 Task: Create a due date automation trigger when advanced on, on the monday after a card is due add fields without custom field "Resume" set to a date more than 1 days ago at 11:00 AM.
Action: Mouse moved to (947, 84)
Screenshot: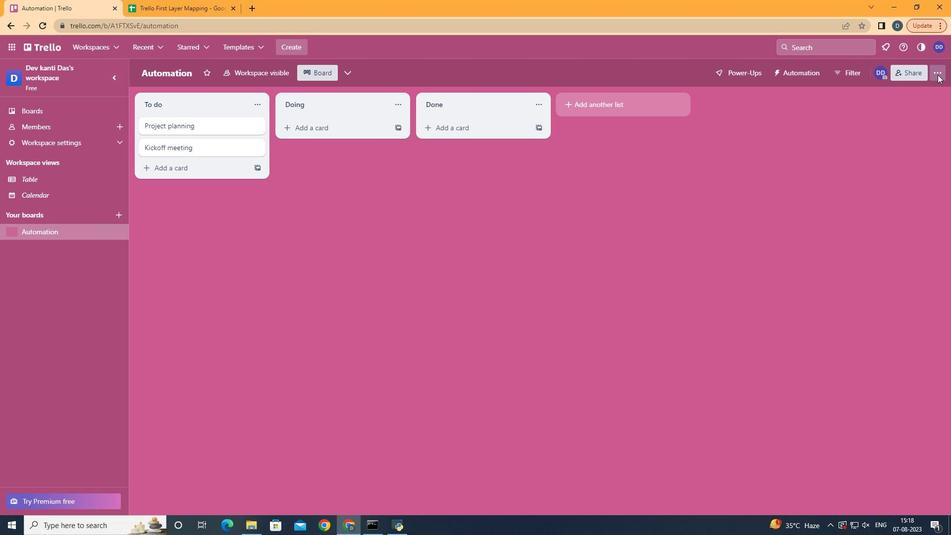 
Action: Mouse pressed left at (947, 84)
Screenshot: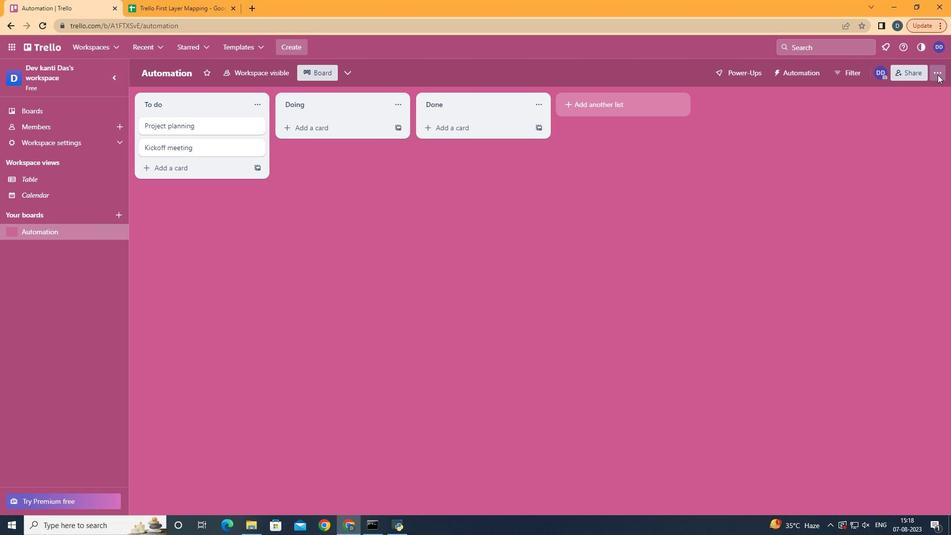 
Action: Mouse moved to (863, 225)
Screenshot: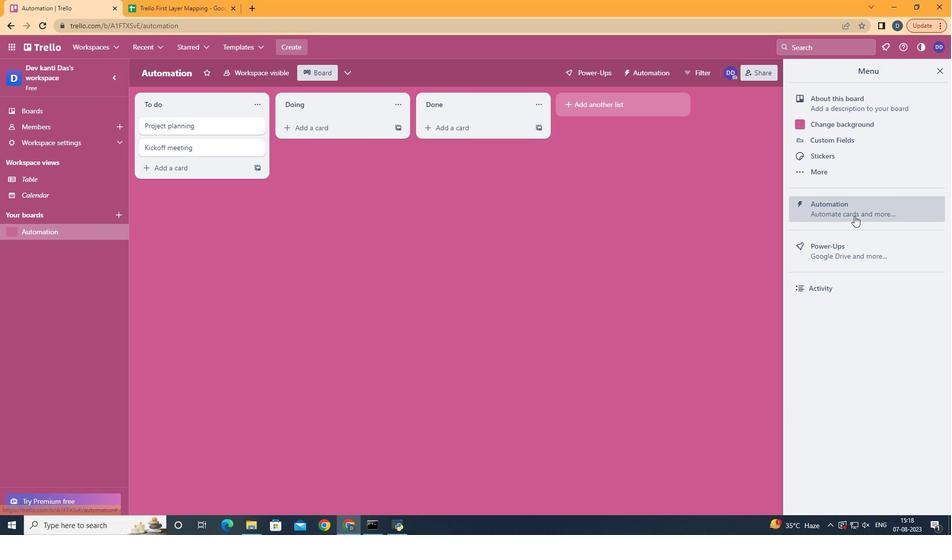 
Action: Mouse pressed left at (863, 225)
Screenshot: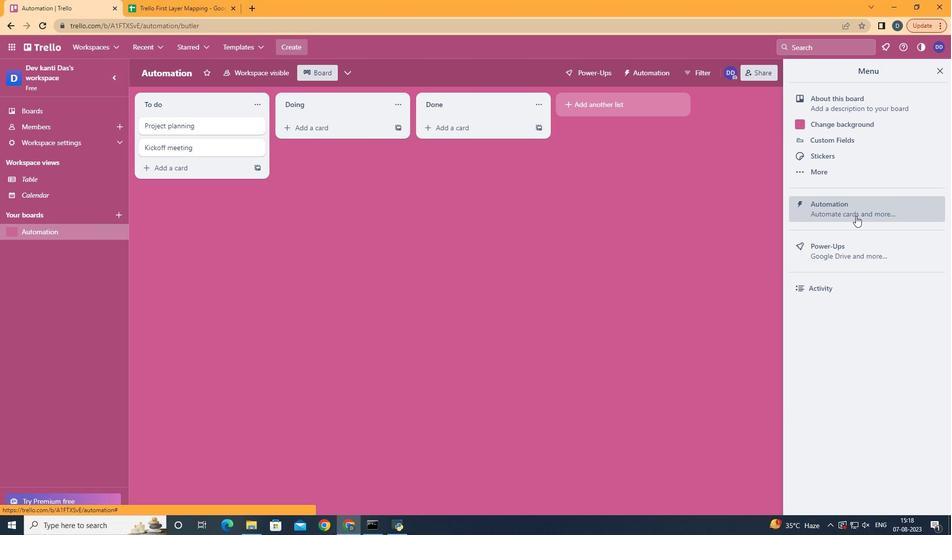 
Action: Mouse moved to (214, 206)
Screenshot: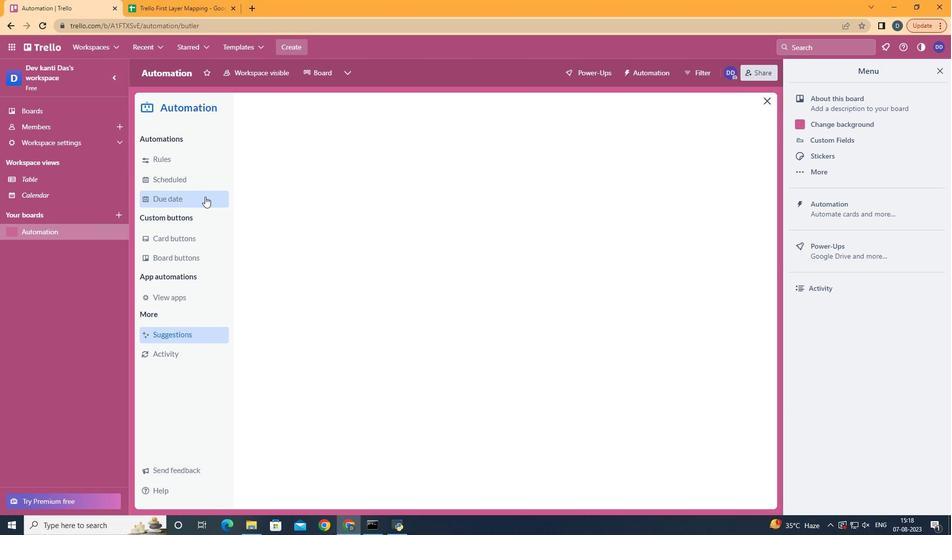 
Action: Mouse pressed left at (214, 206)
Screenshot: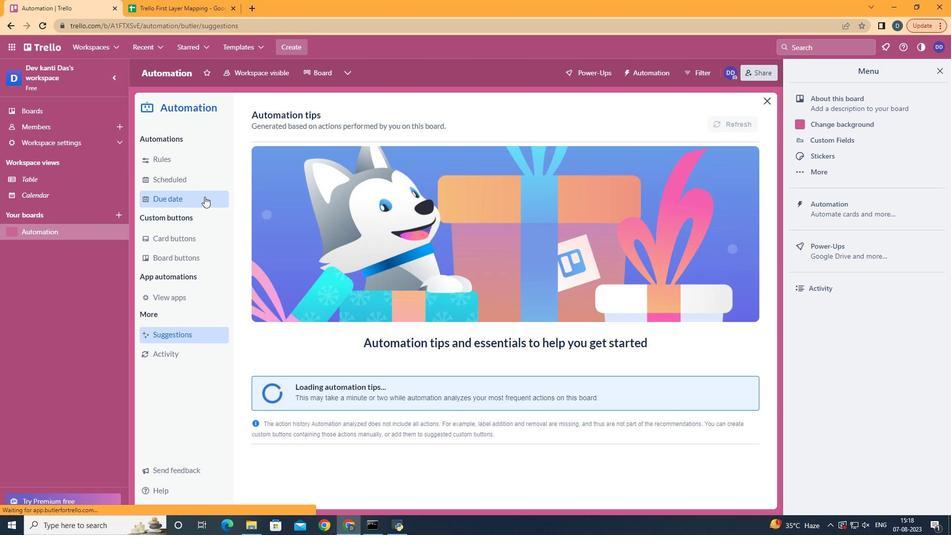 
Action: Mouse moved to (716, 129)
Screenshot: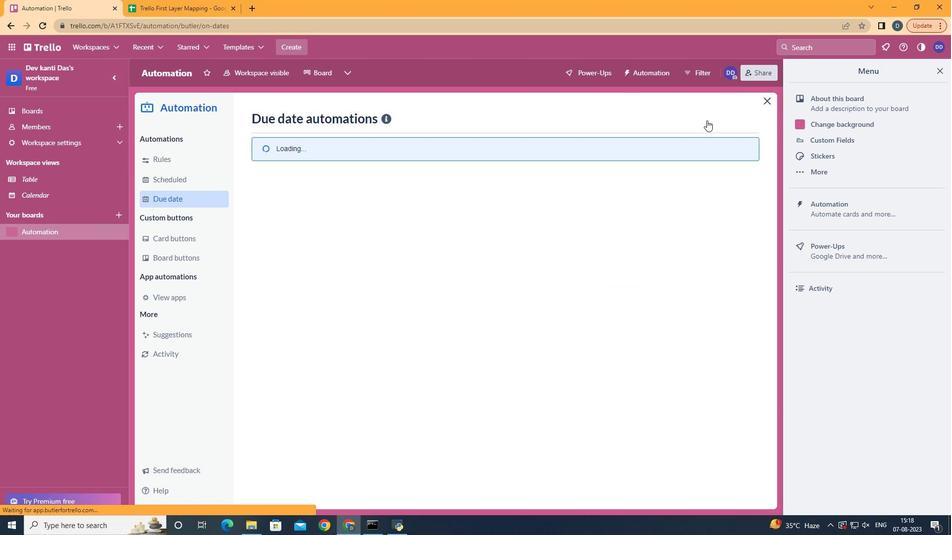 
Action: Mouse pressed left at (716, 129)
Screenshot: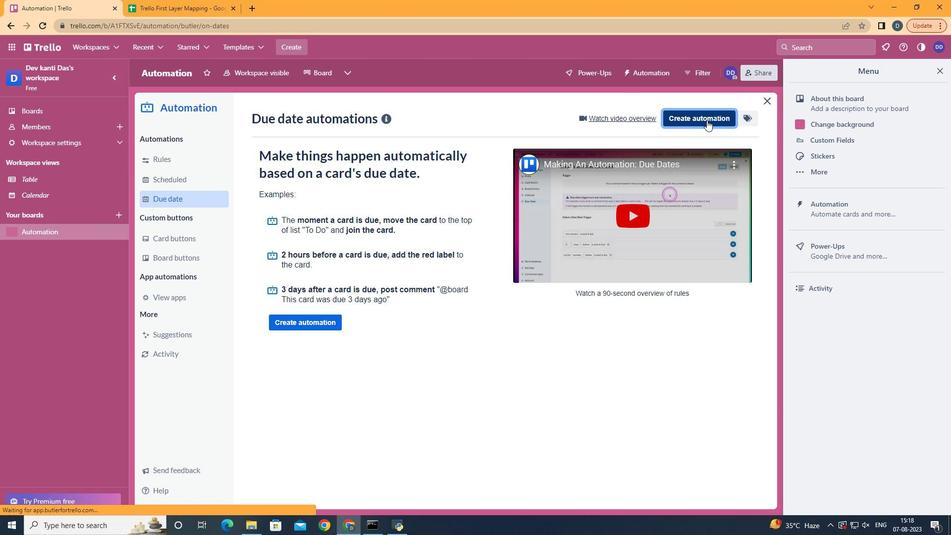 
Action: Mouse moved to (537, 224)
Screenshot: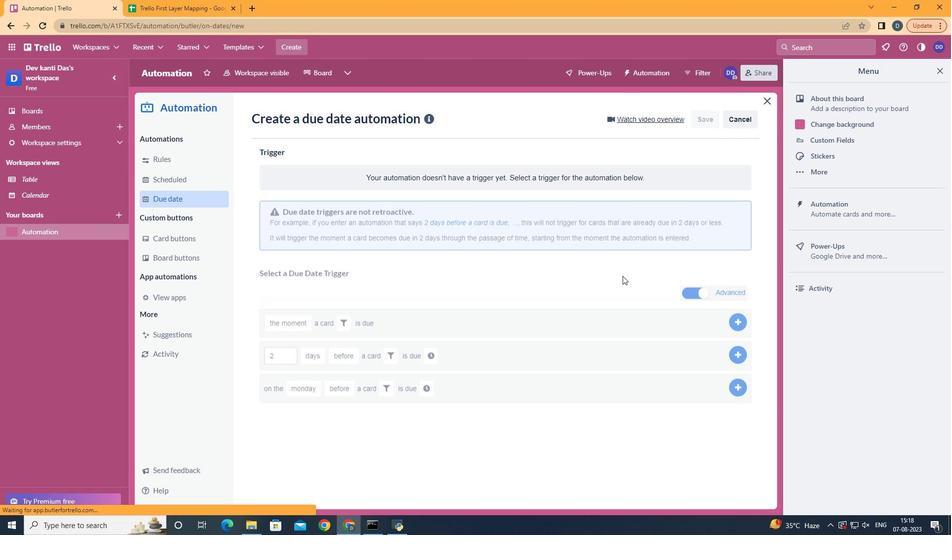 
Action: Mouse pressed left at (537, 224)
Screenshot: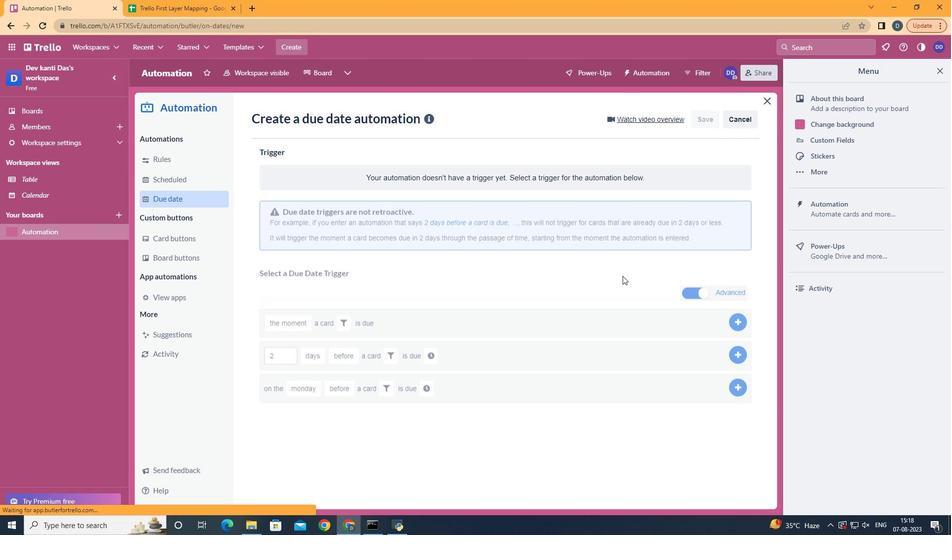 
Action: Mouse moved to (334, 266)
Screenshot: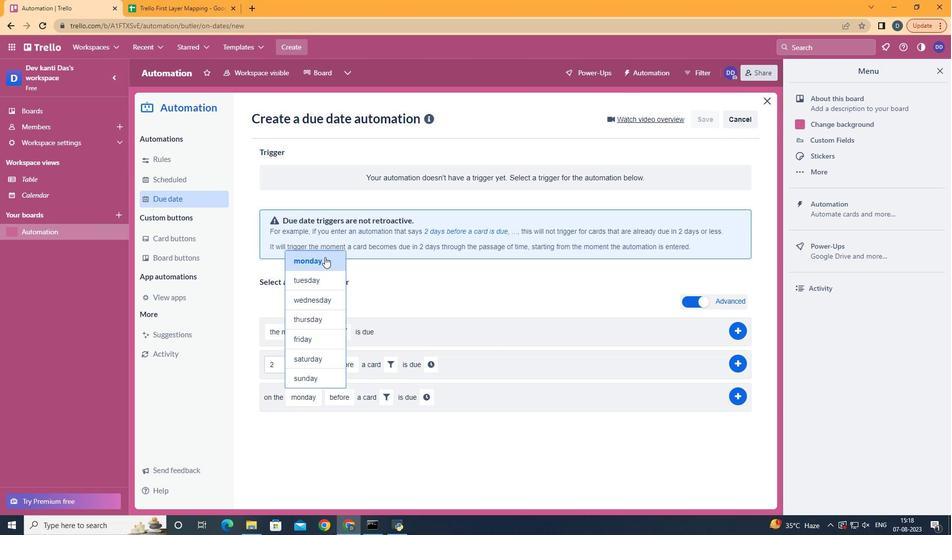 
Action: Mouse pressed left at (334, 266)
Screenshot: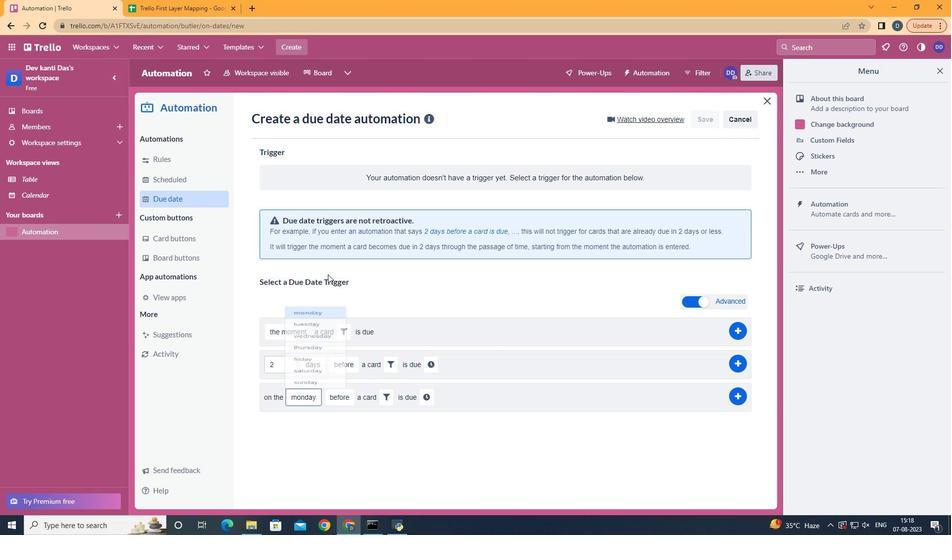 
Action: Mouse moved to (349, 448)
Screenshot: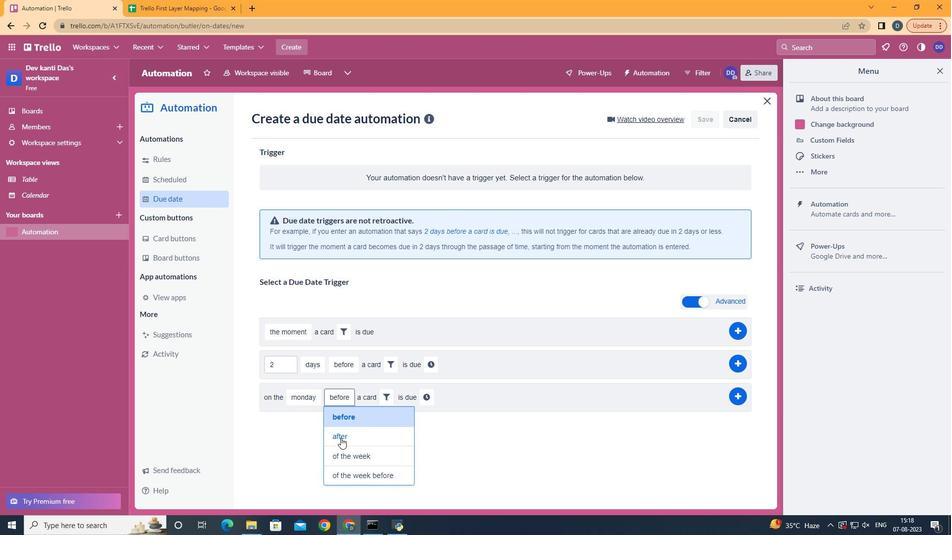 
Action: Mouse pressed left at (349, 448)
Screenshot: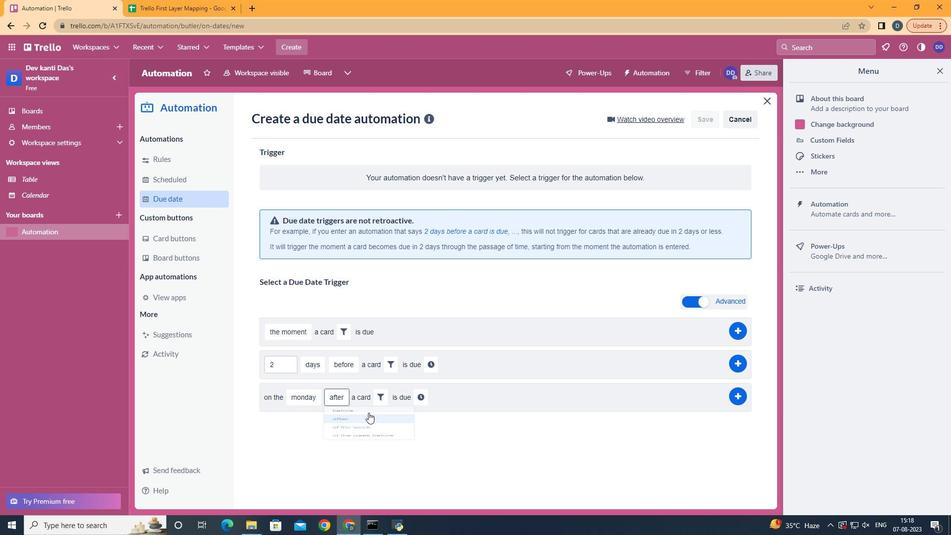 
Action: Mouse moved to (383, 404)
Screenshot: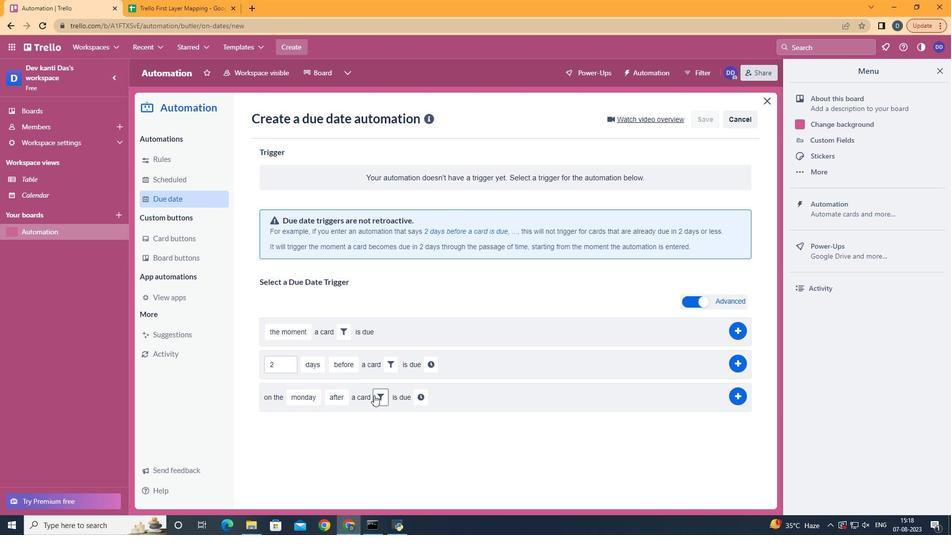 
Action: Mouse pressed left at (383, 404)
Screenshot: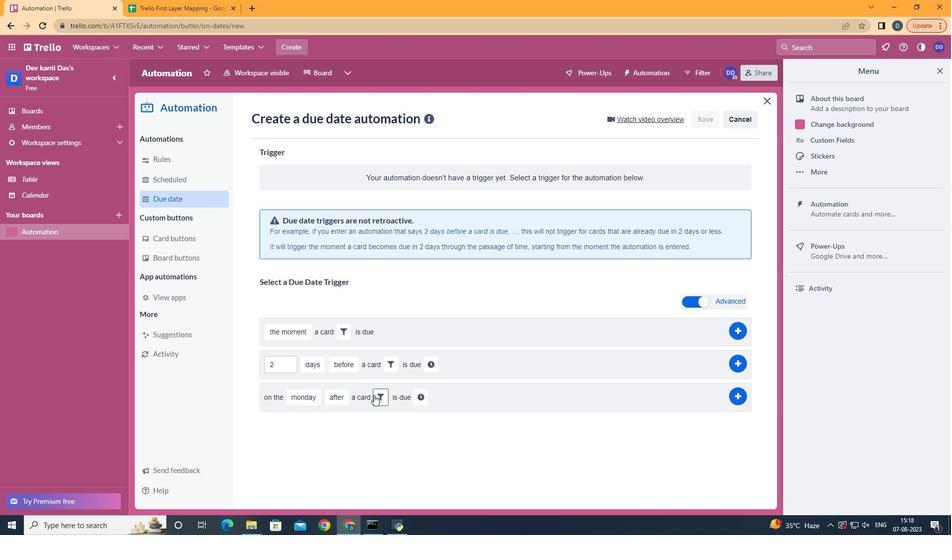 
Action: Mouse moved to (558, 431)
Screenshot: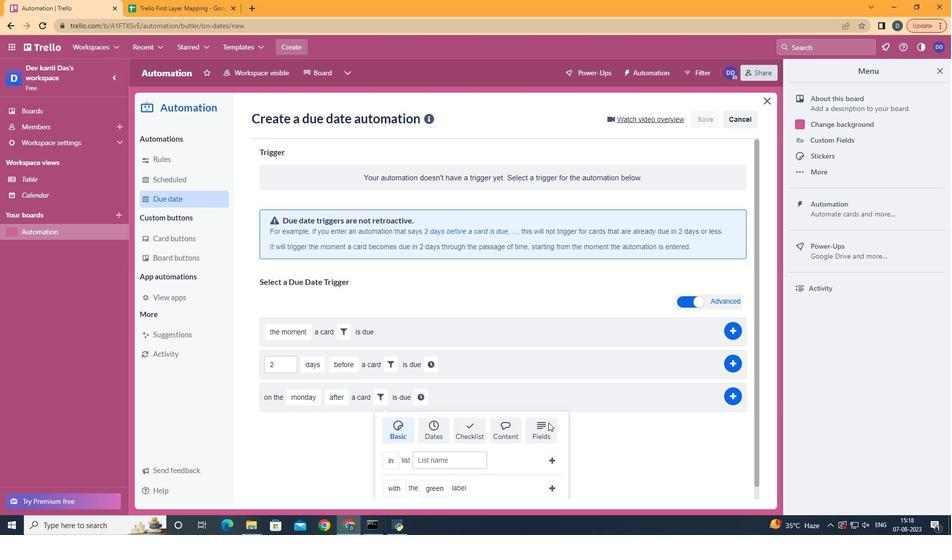 
Action: Mouse pressed left at (558, 431)
Screenshot: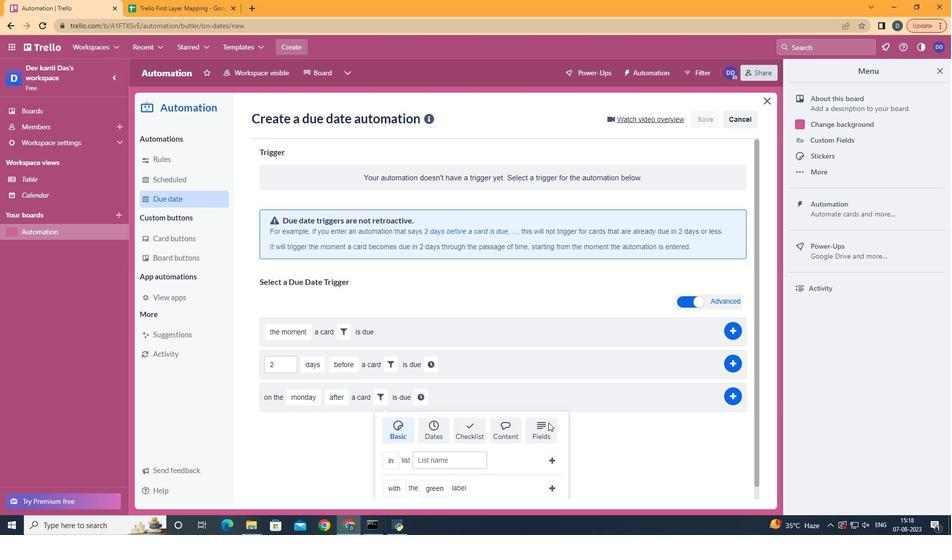 
Action: Mouse moved to (557, 431)
Screenshot: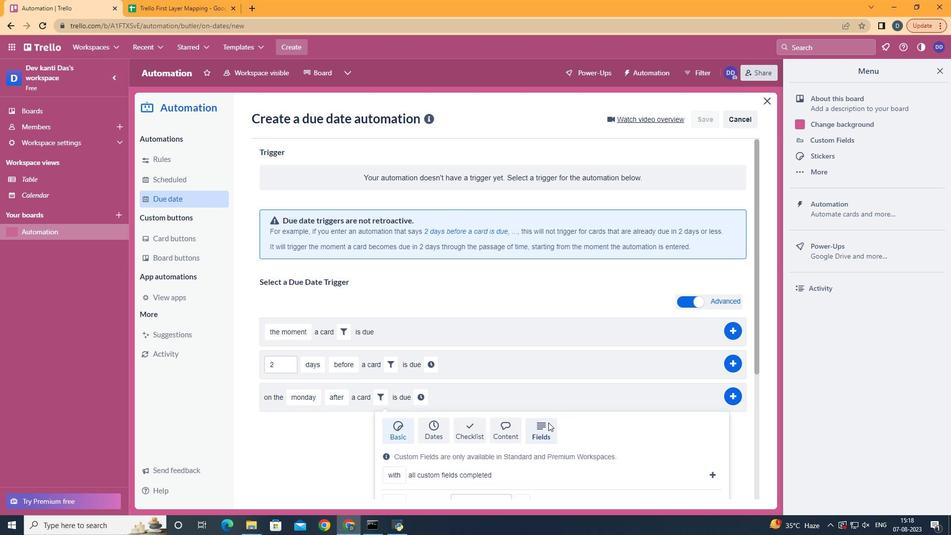 
Action: Mouse scrolled (557, 431) with delta (0, 0)
Screenshot: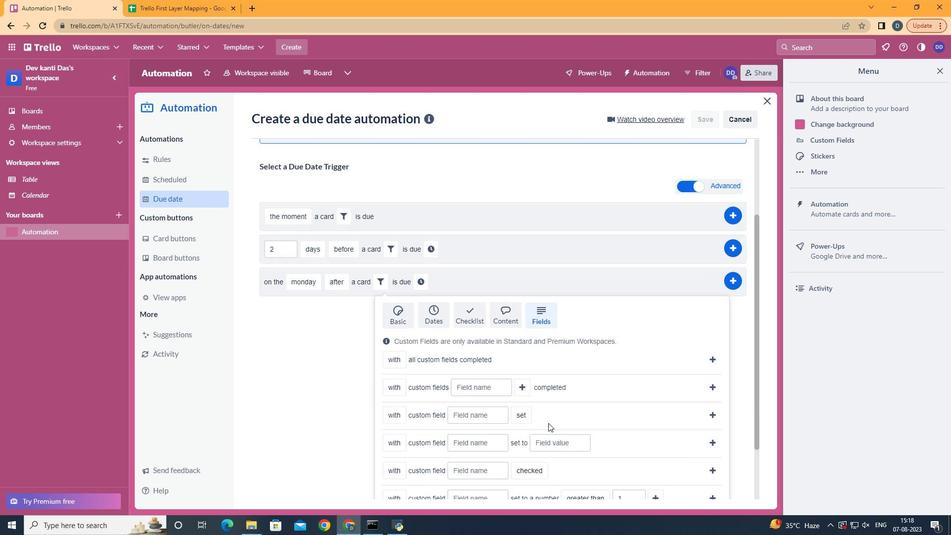 
Action: Mouse moved to (557, 432)
Screenshot: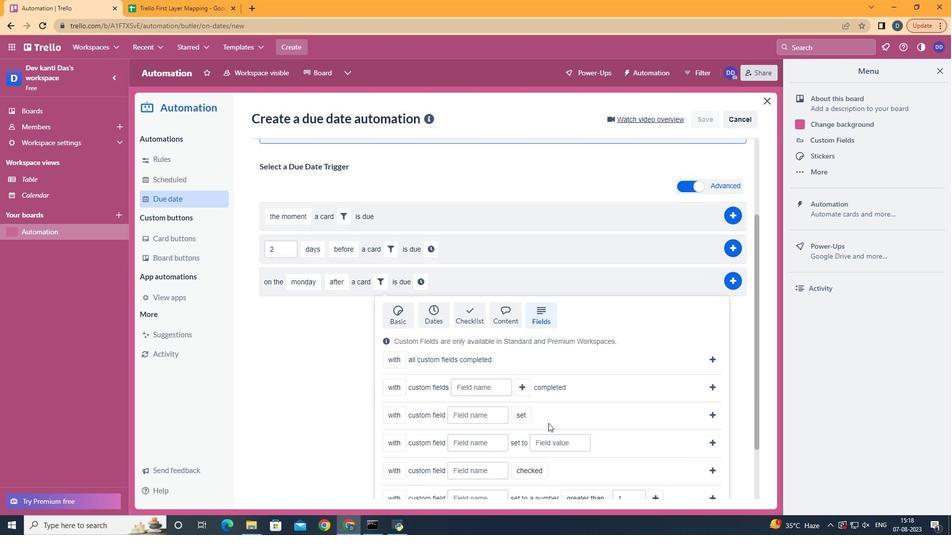 
Action: Mouse scrolled (557, 431) with delta (0, 0)
Screenshot: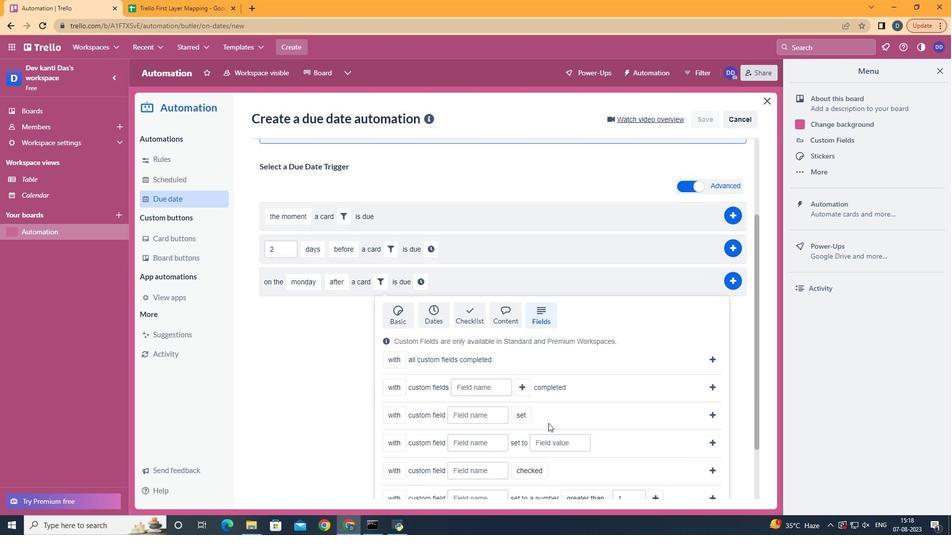 
Action: Mouse scrolled (557, 431) with delta (0, 0)
Screenshot: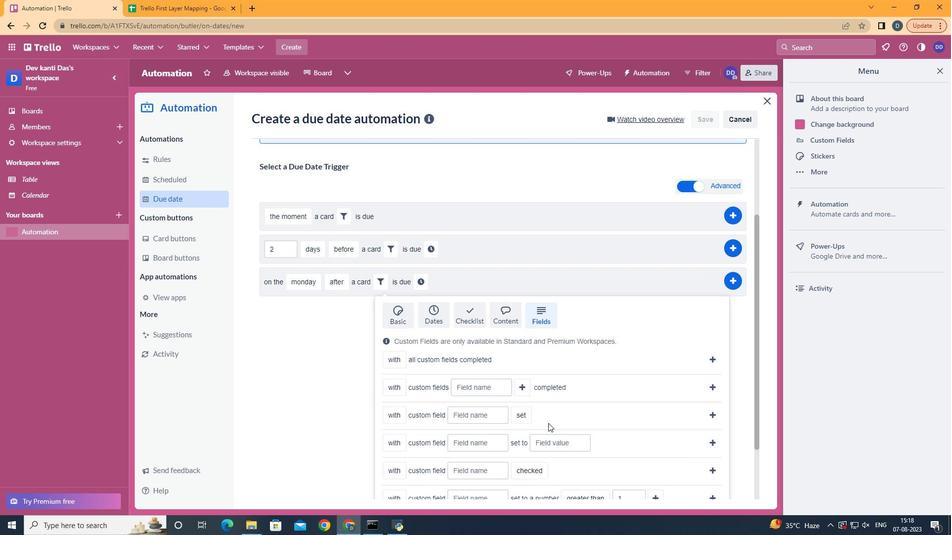 
Action: Mouse scrolled (557, 431) with delta (0, 0)
Screenshot: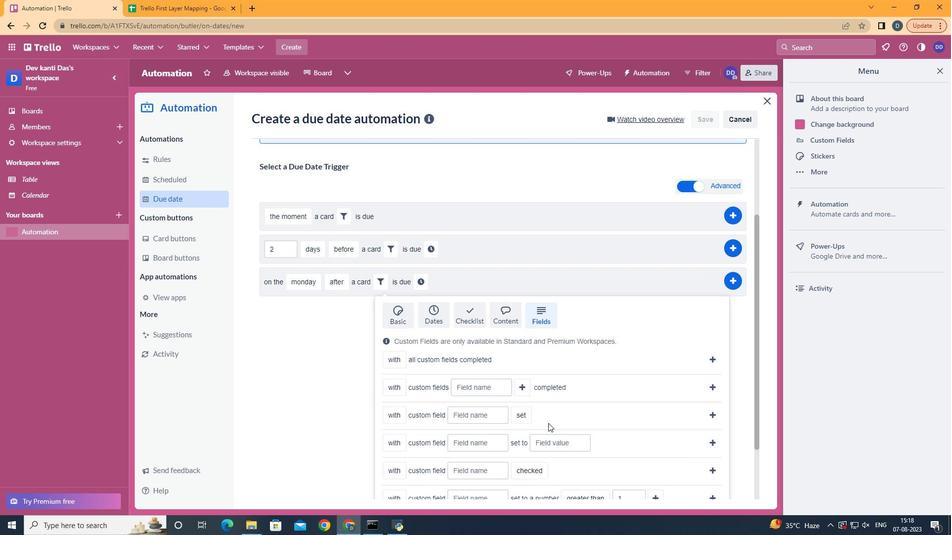 
Action: Mouse moved to (557, 432)
Screenshot: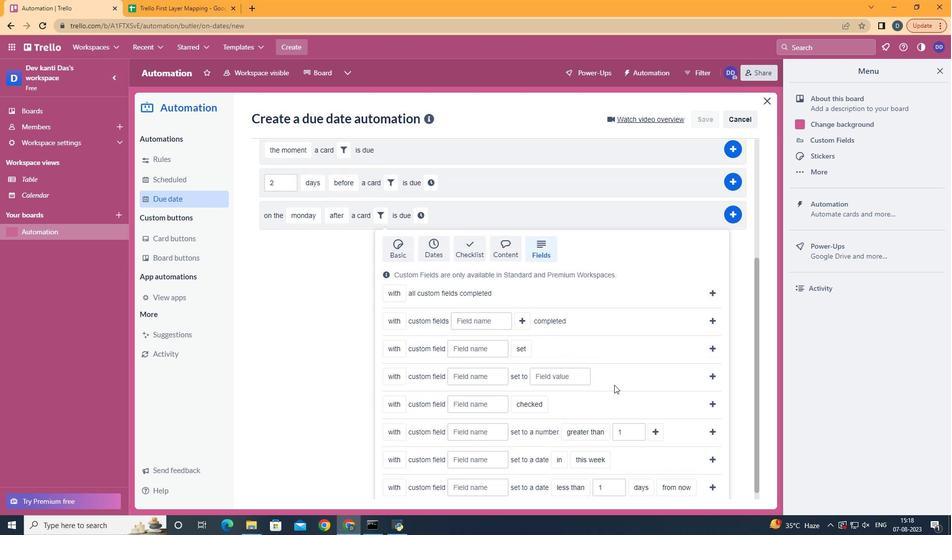 
Action: Mouse scrolled (557, 431) with delta (0, 0)
Screenshot: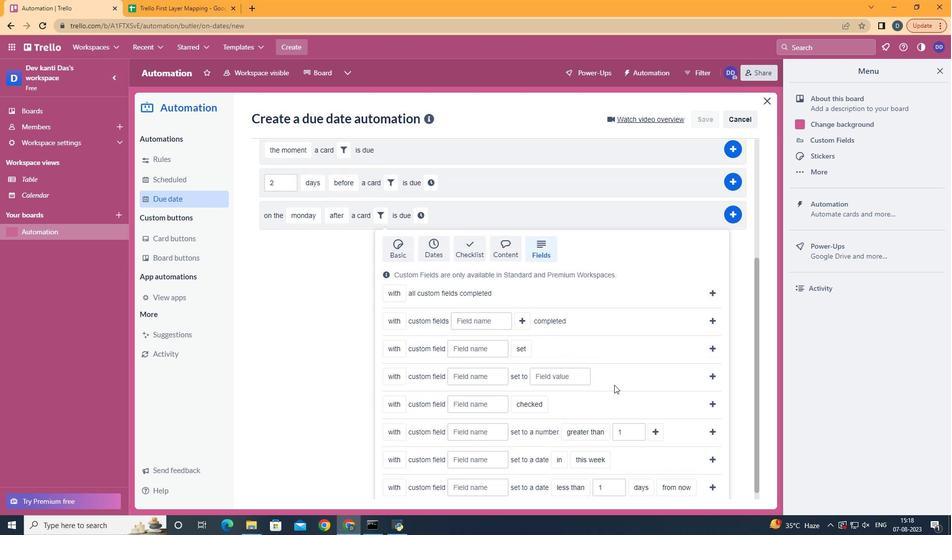 
Action: Mouse moved to (584, 417)
Screenshot: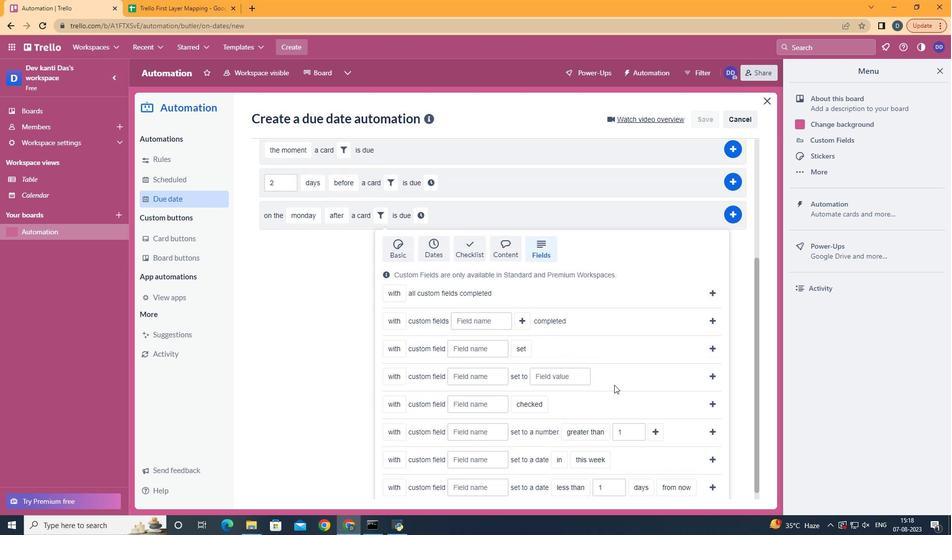 
Action: Mouse scrolled (557, 431) with delta (0, 0)
Screenshot: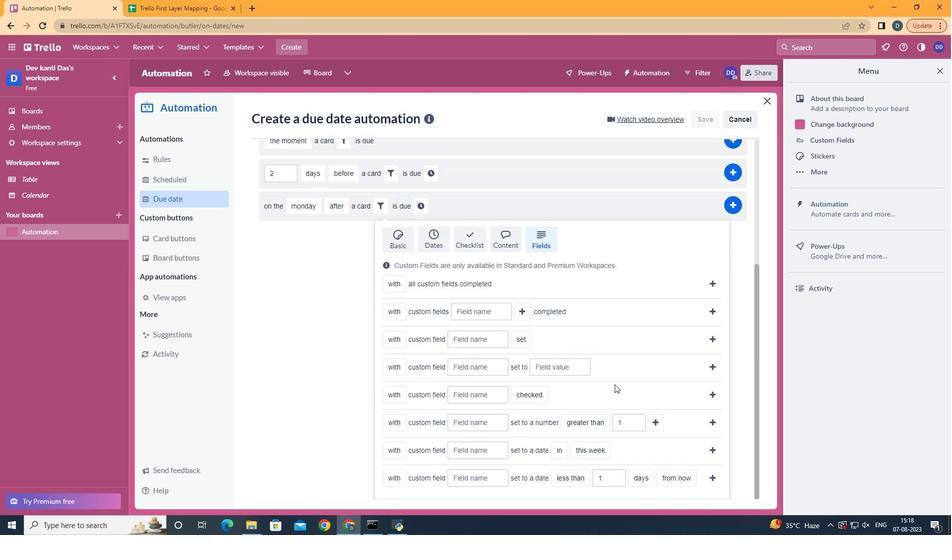 
Action: Mouse moved to (408, 472)
Screenshot: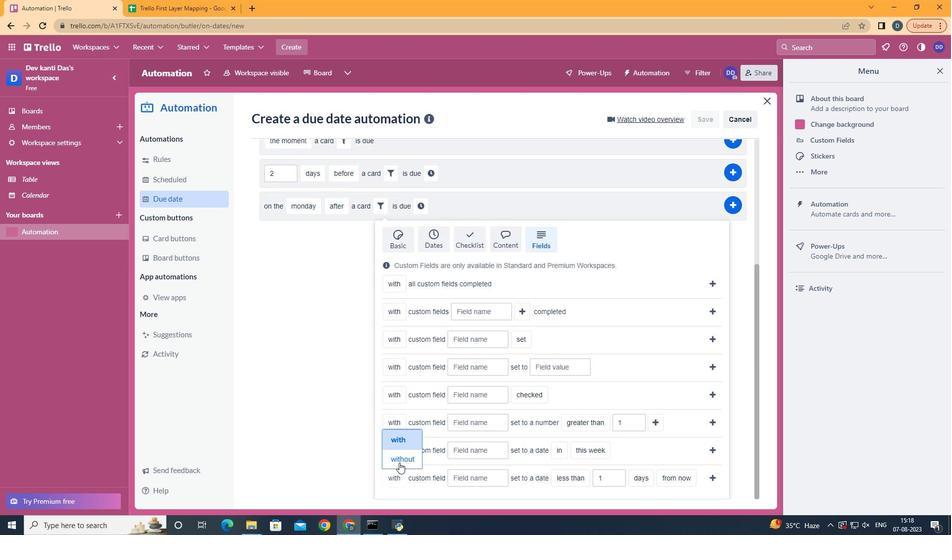 
Action: Mouse pressed left at (408, 472)
Screenshot: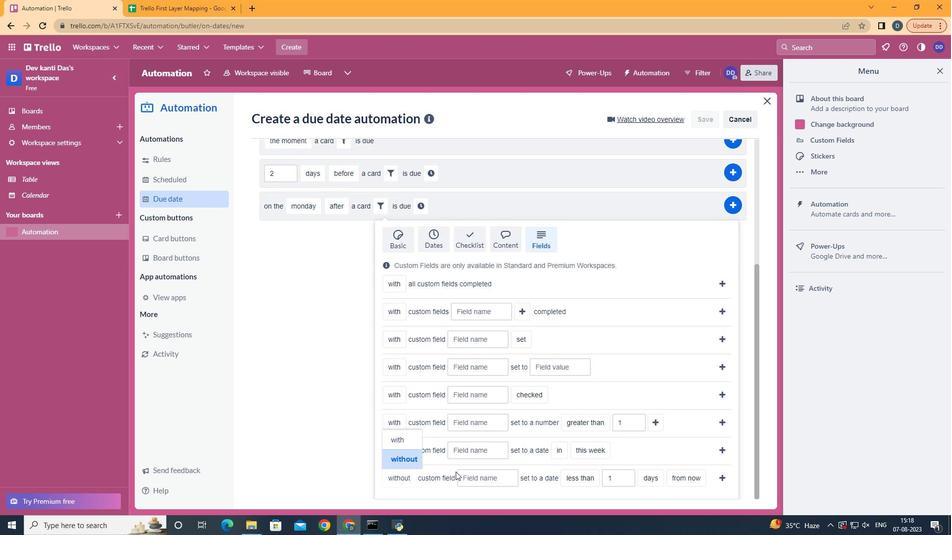 
Action: Mouse moved to (480, 484)
Screenshot: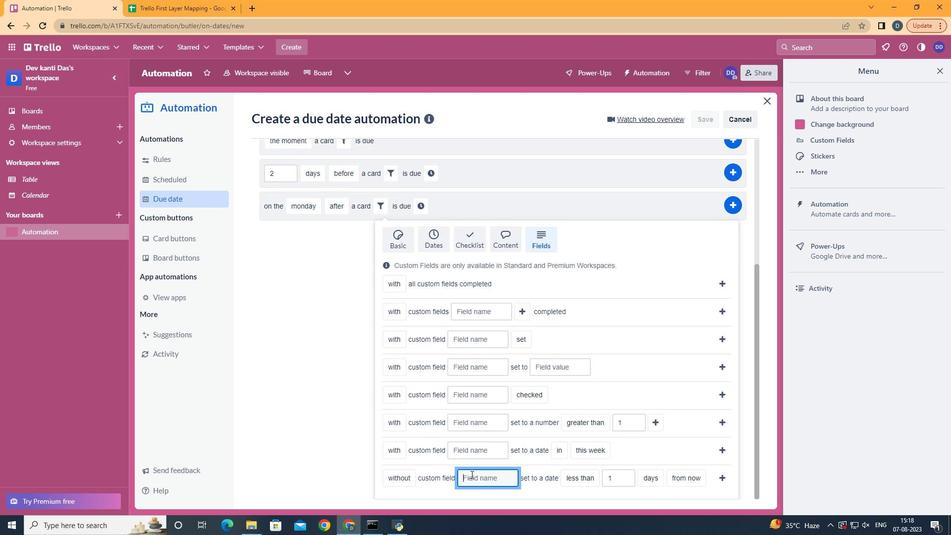 
Action: Mouse pressed left at (480, 484)
Screenshot: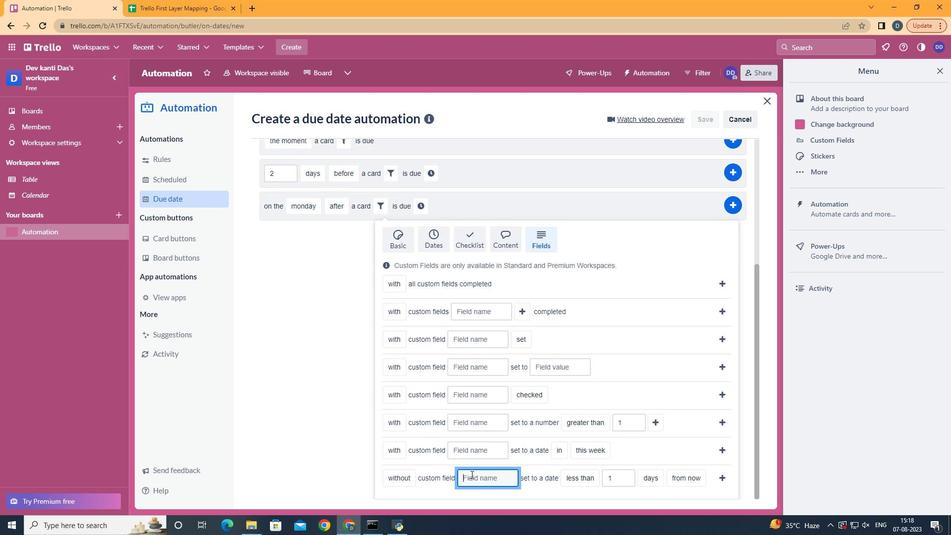 
Action: Key pressed <Key.shift>Resume
Screenshot: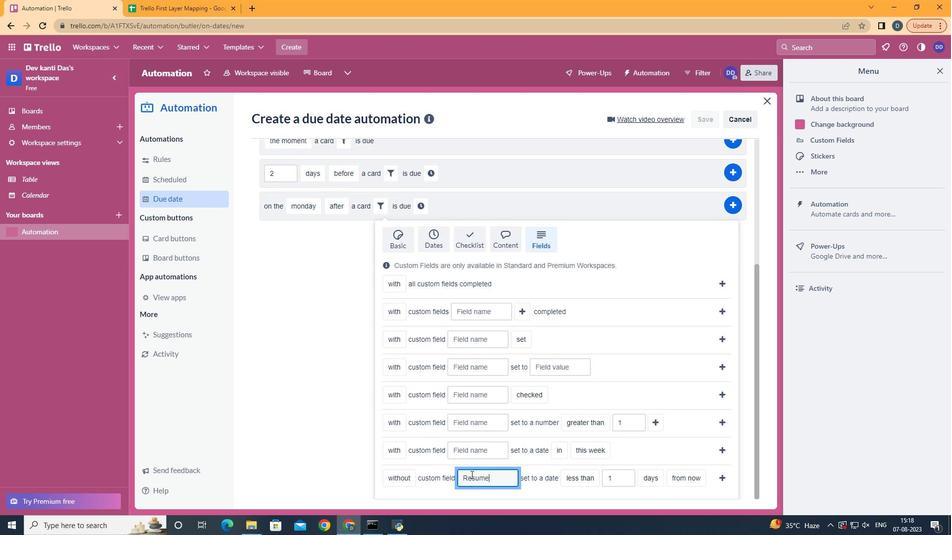 
Action: Mouse moved to (603, 443)
Screenshot: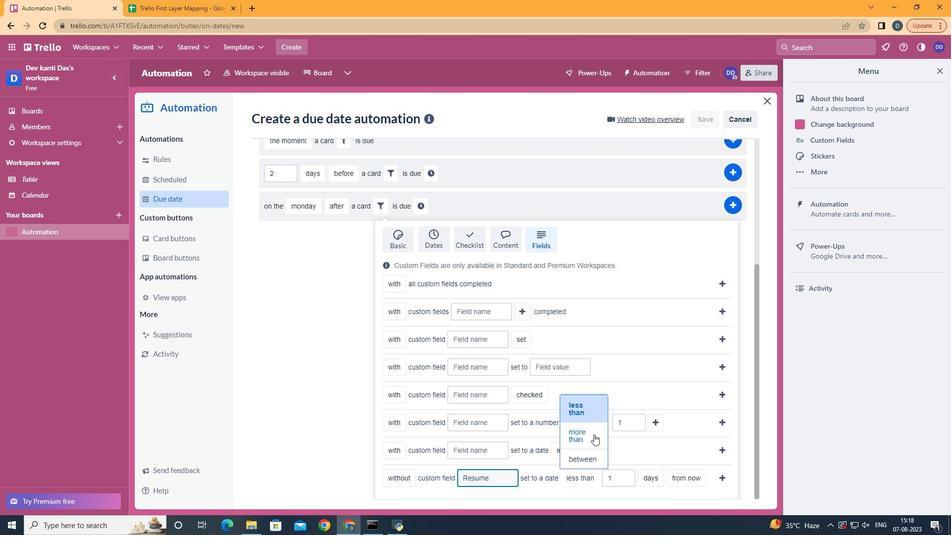 
Action: Mouse pressed left at (603, 443)
Screenshot: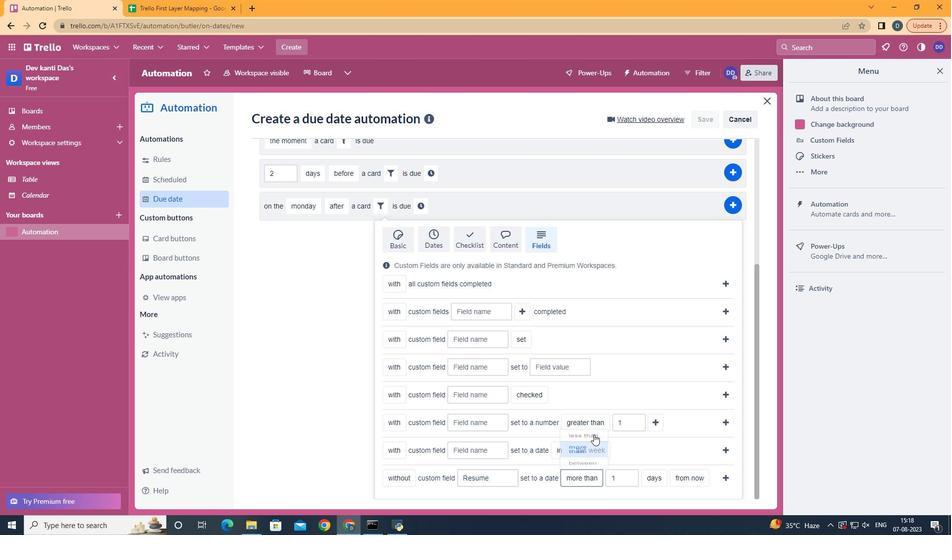 
Action: Mouse moved to (670, 450)
Screenshot: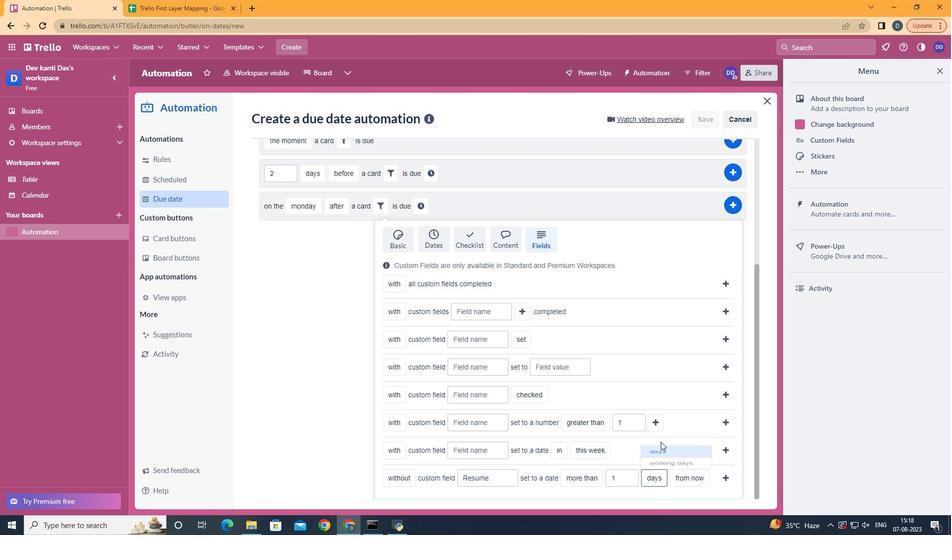 
Action: Mouse pressed left at (670, 450)
Screenshot: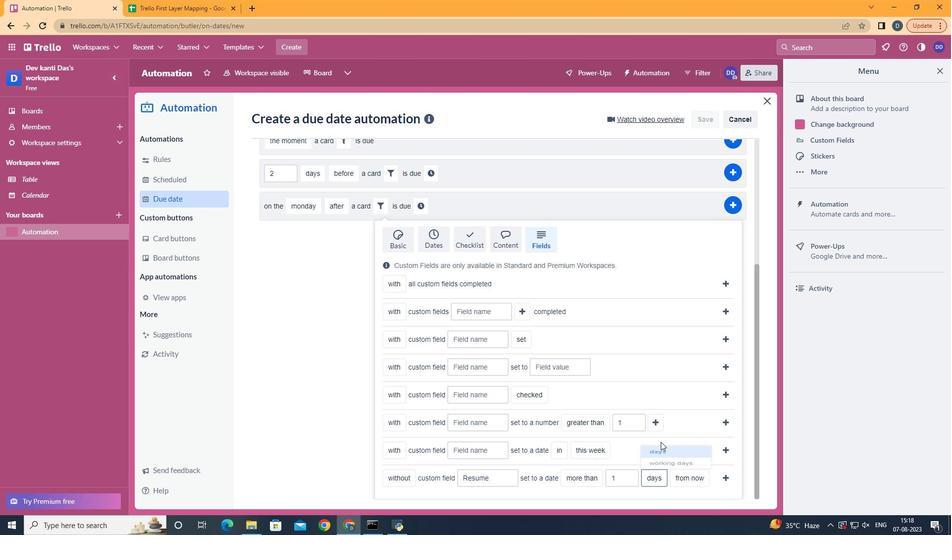 
Action: Mouse moved to (707, 472)
Screenshot: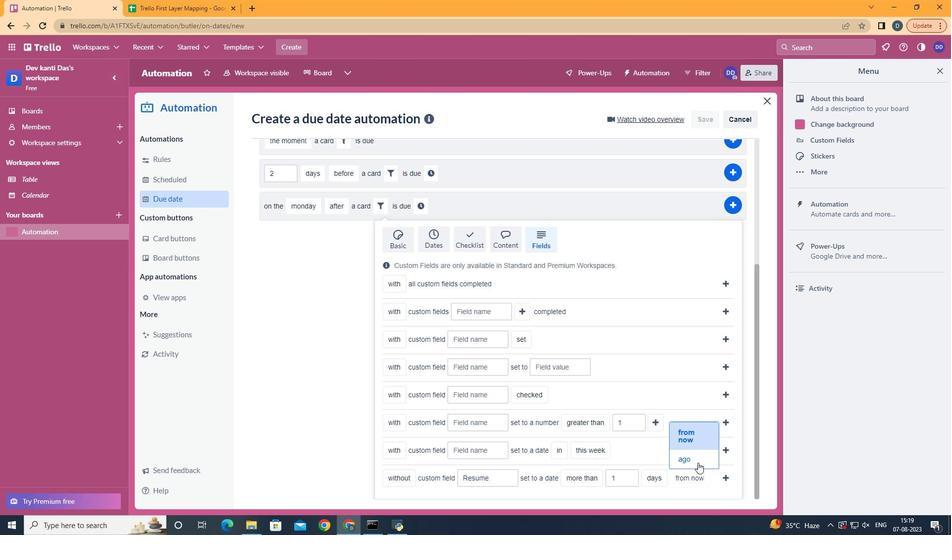 
Action: Mouse pressed left at (707, 472)
Screenshot: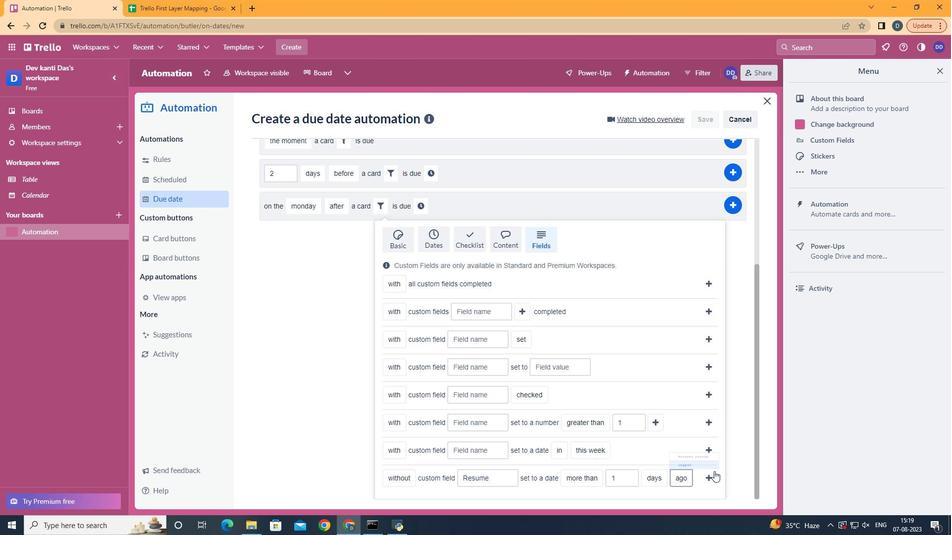 
Action: Mouse moved to (719, 485)
Screenshot: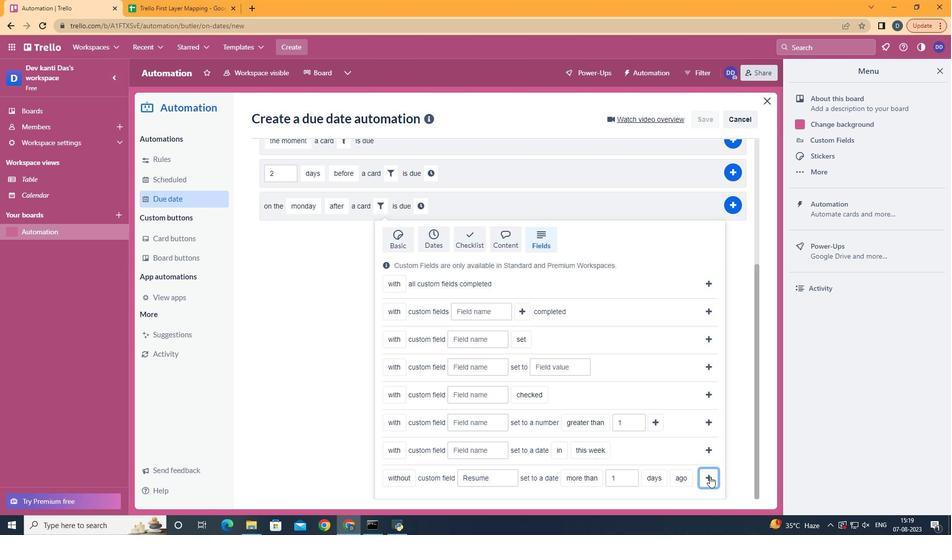 
Action: Mouse pressed left at (719, 485)
Screenshot: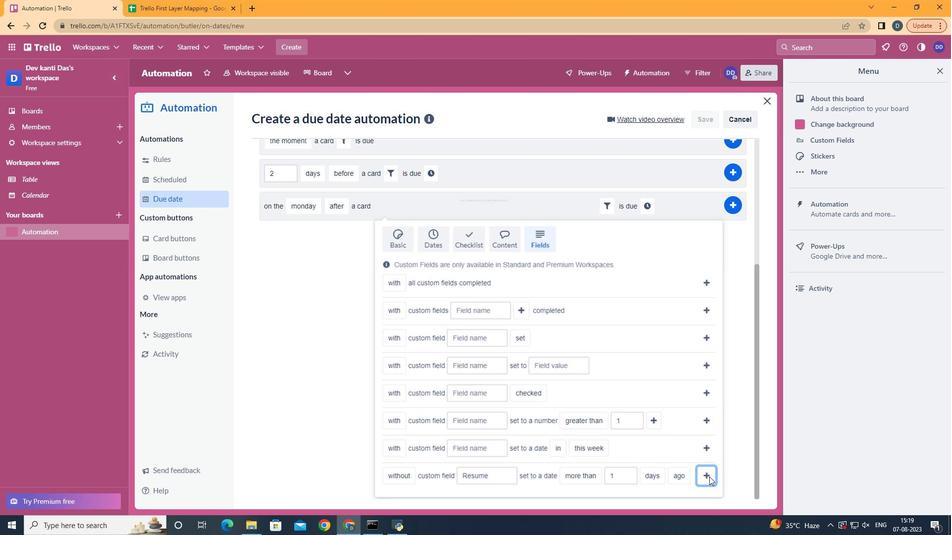 
Action: Mouse moved to (662, 407)
Screenshot: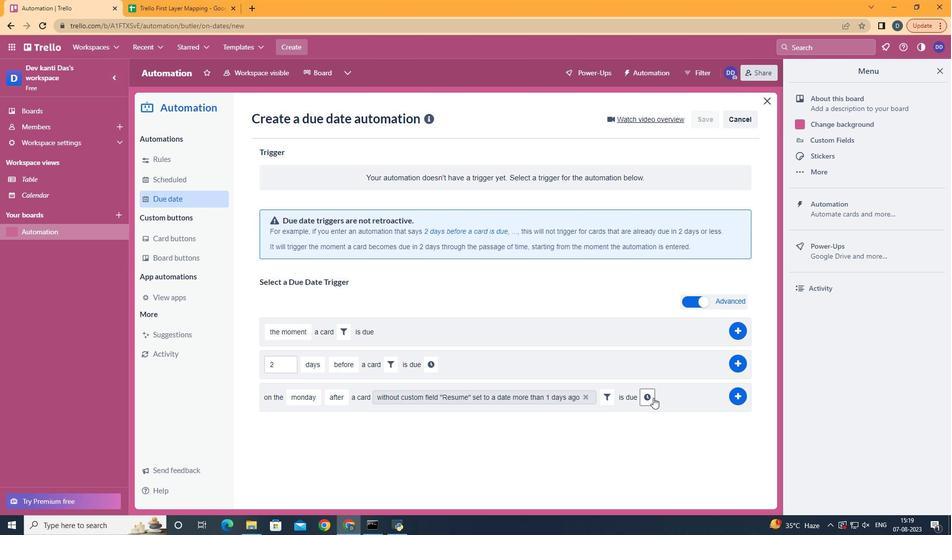 
Action: Mouse pressed left at (662, 407)
Screenshot: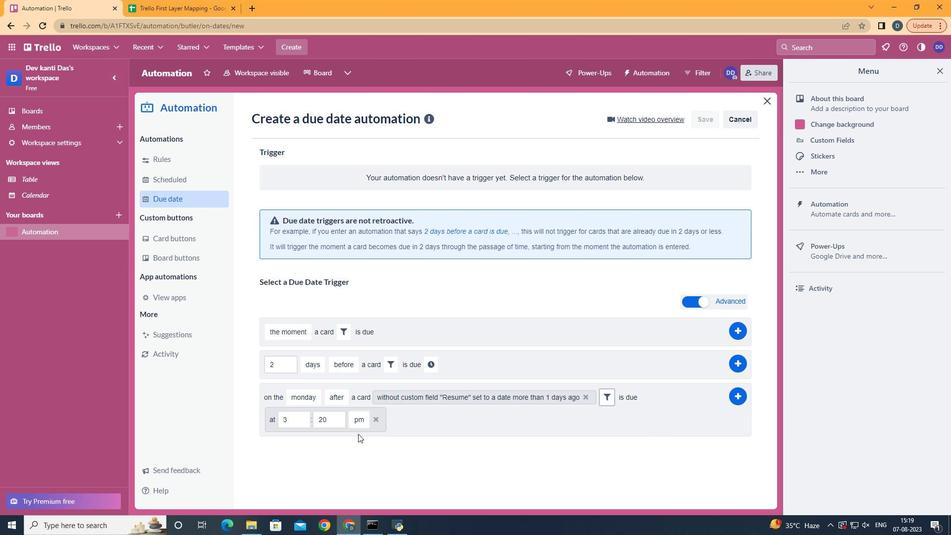 
Action: Mouse moved to (309, 428)
Screenshot: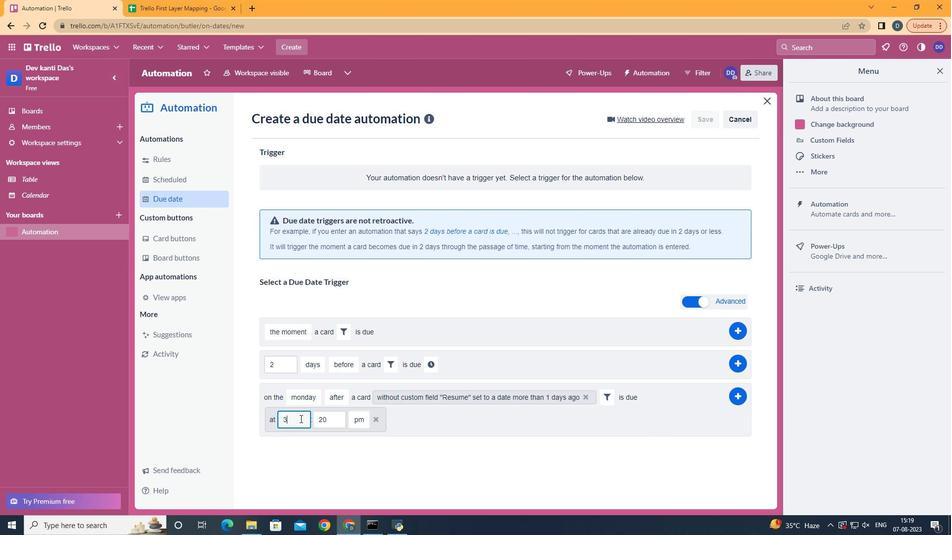 
Action: Mouse pressed left at (309, 428)
Screenshot: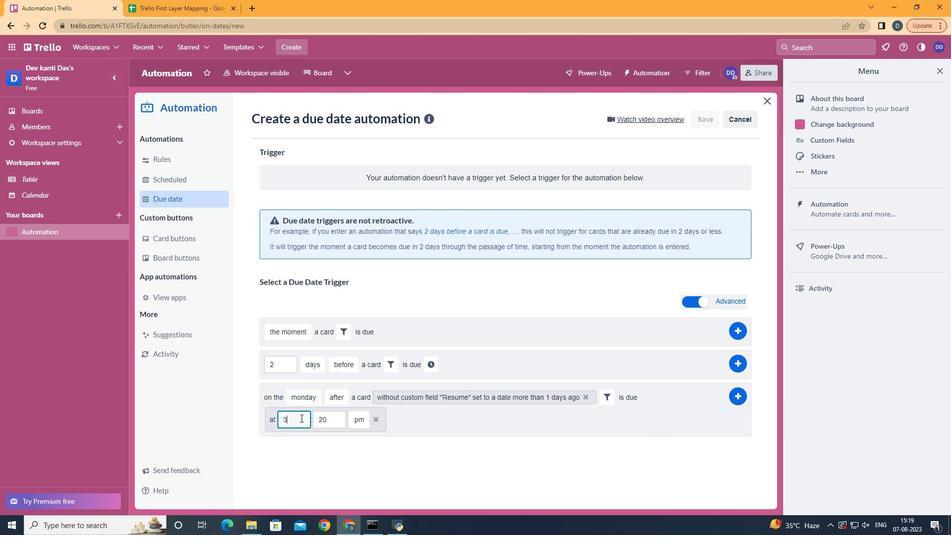 
Action: Mouse moved to (310, 427)
Screenshot: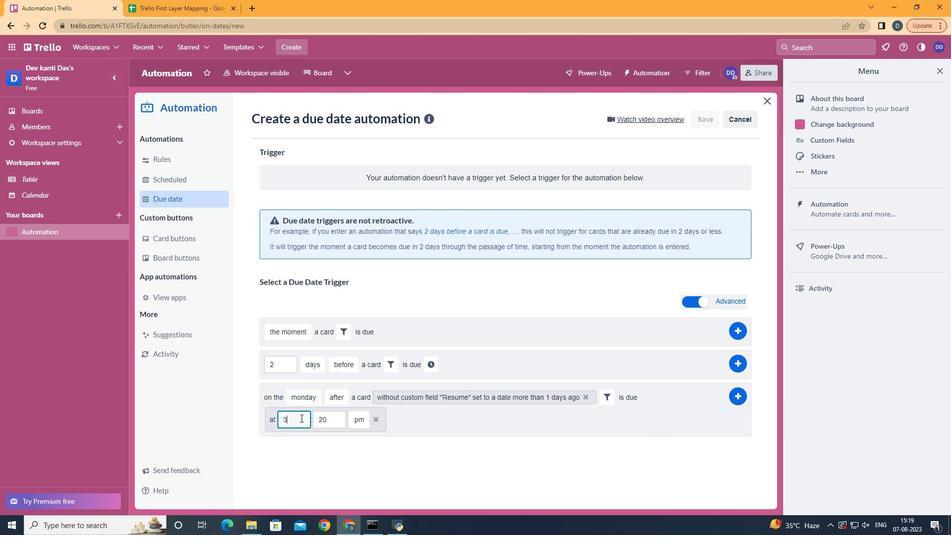 
Action: Key pressed <Key.backspace>11
Screenshot: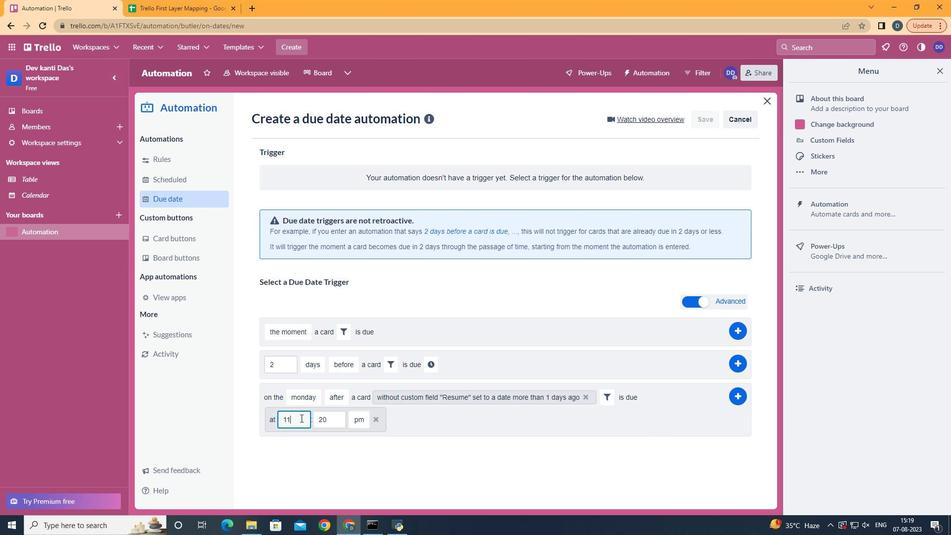 
Action: Mouse moved to (338, 426)
Screenshot: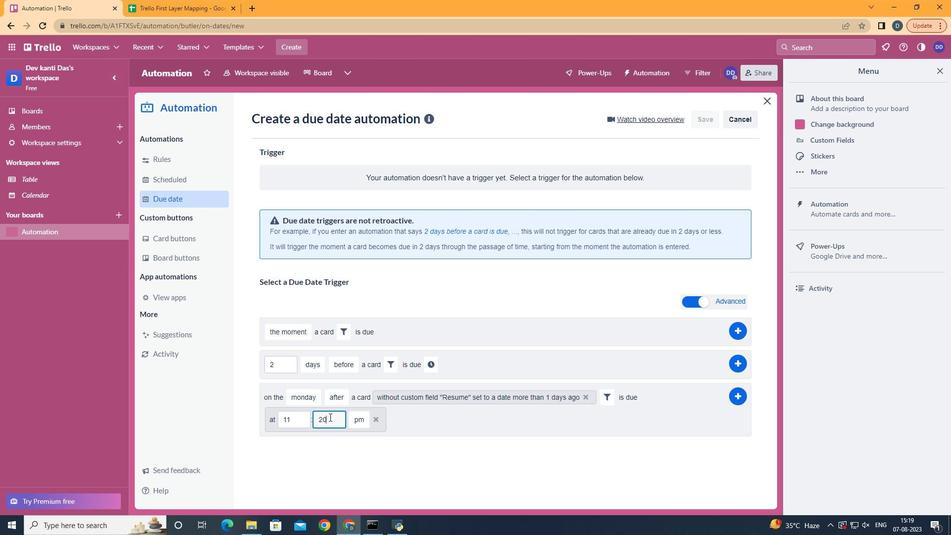 
Action: Mouse pressed left at (338, 426)
Screenshot: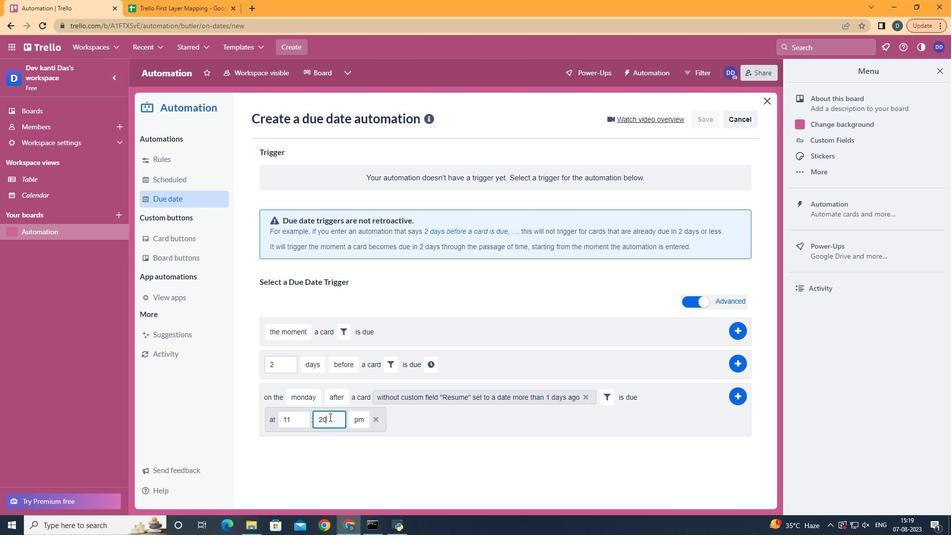 
Action: Key pressed <Key.backspace><Key.backspace>00
Screenshot: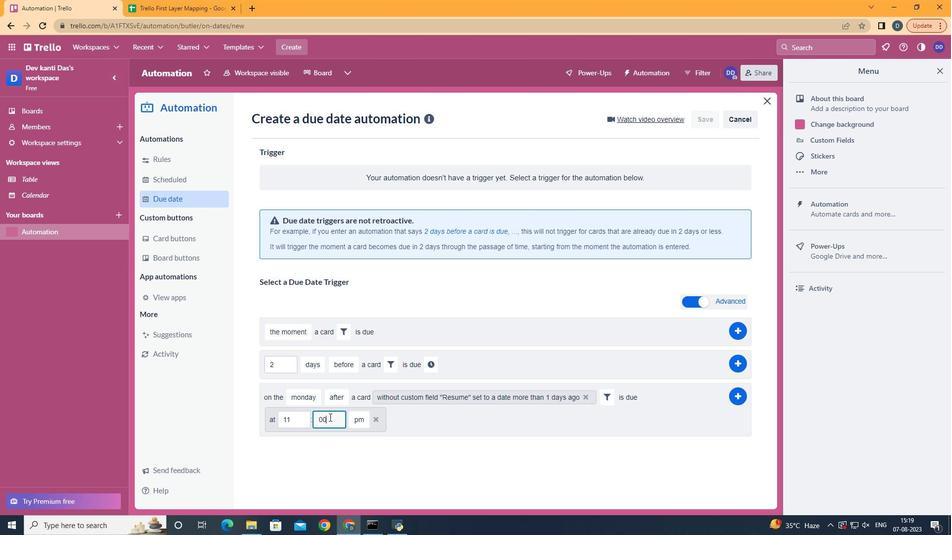 
Action: Mouse moved to (369, 446)
Screenshot: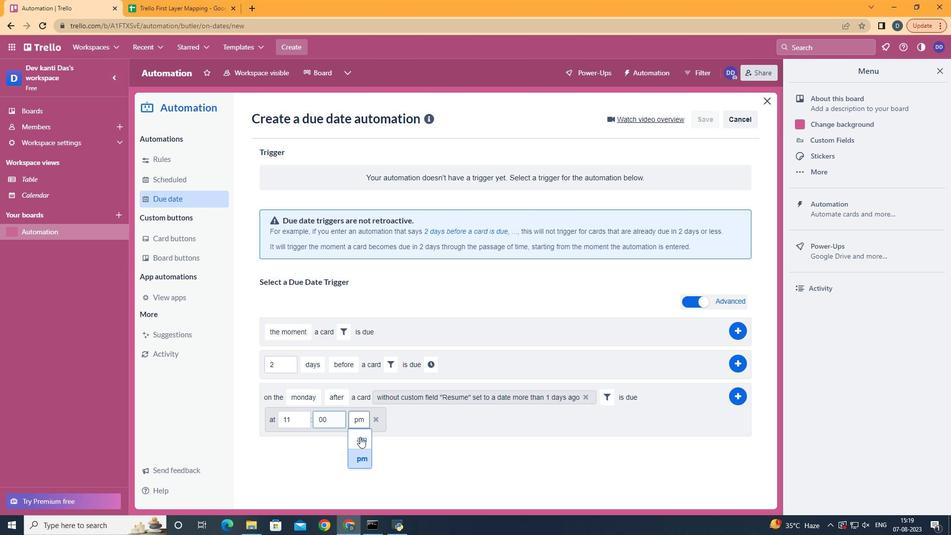 
Action: Mouse pressed left at (369, 446)
Screenshot: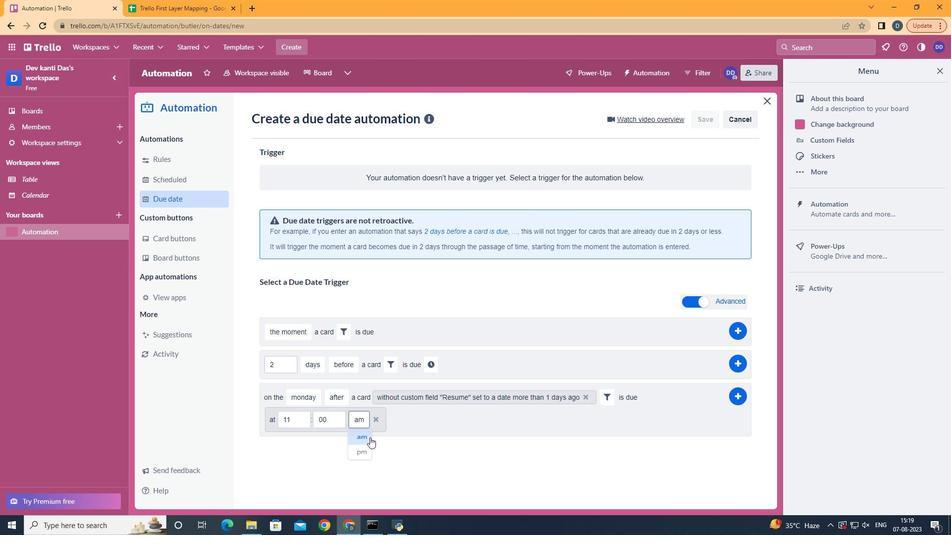 
Action: Mouse moved to (753, 407)
Screenshot: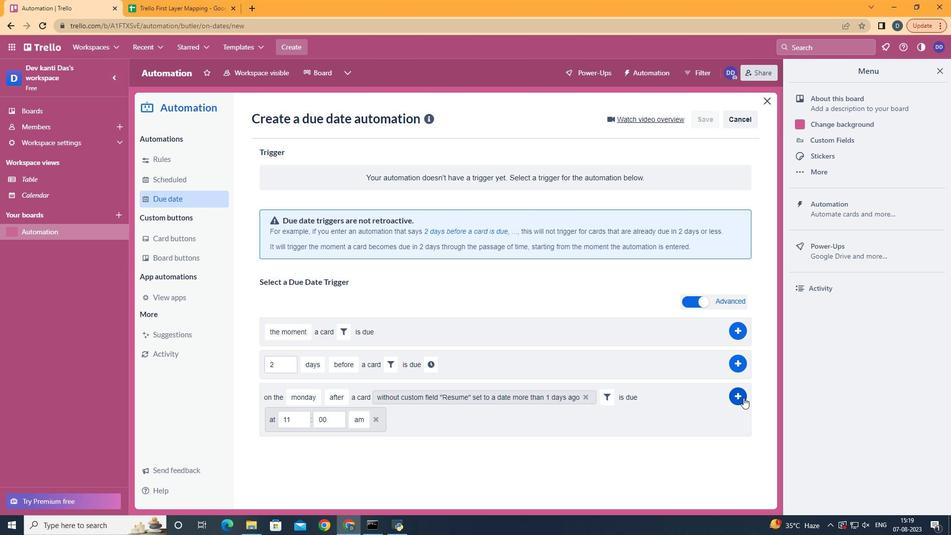 
Action: Mouse pressed left at (753, 407)
Screenshot: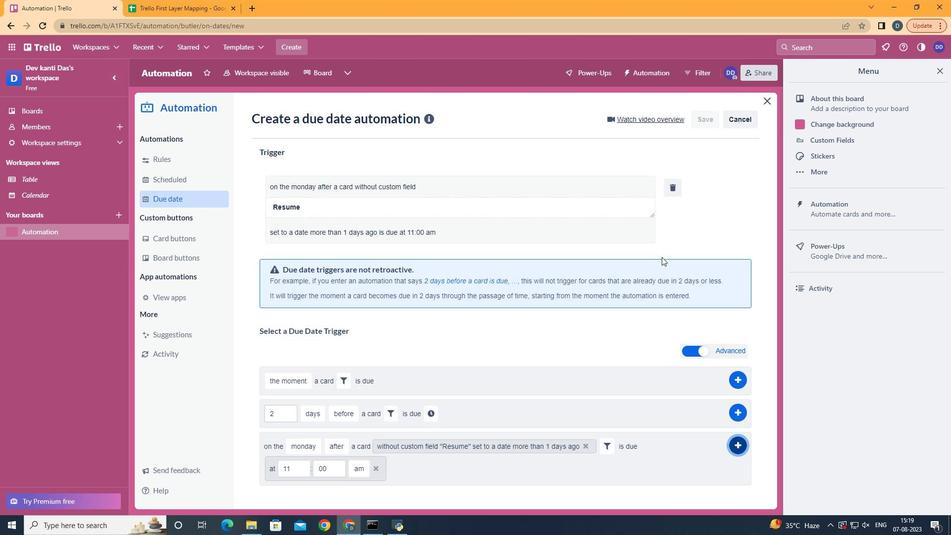 
Action: Mouse moved to (533, 183)
Screenshot: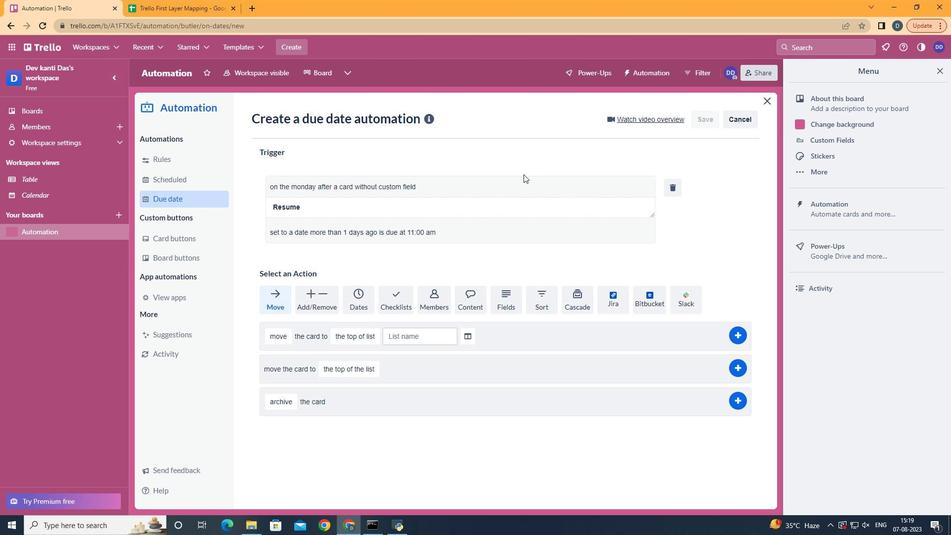 
